 Task: Save the document as a pdf.
Action: Mouse moved to (45, 116)
Screenshot: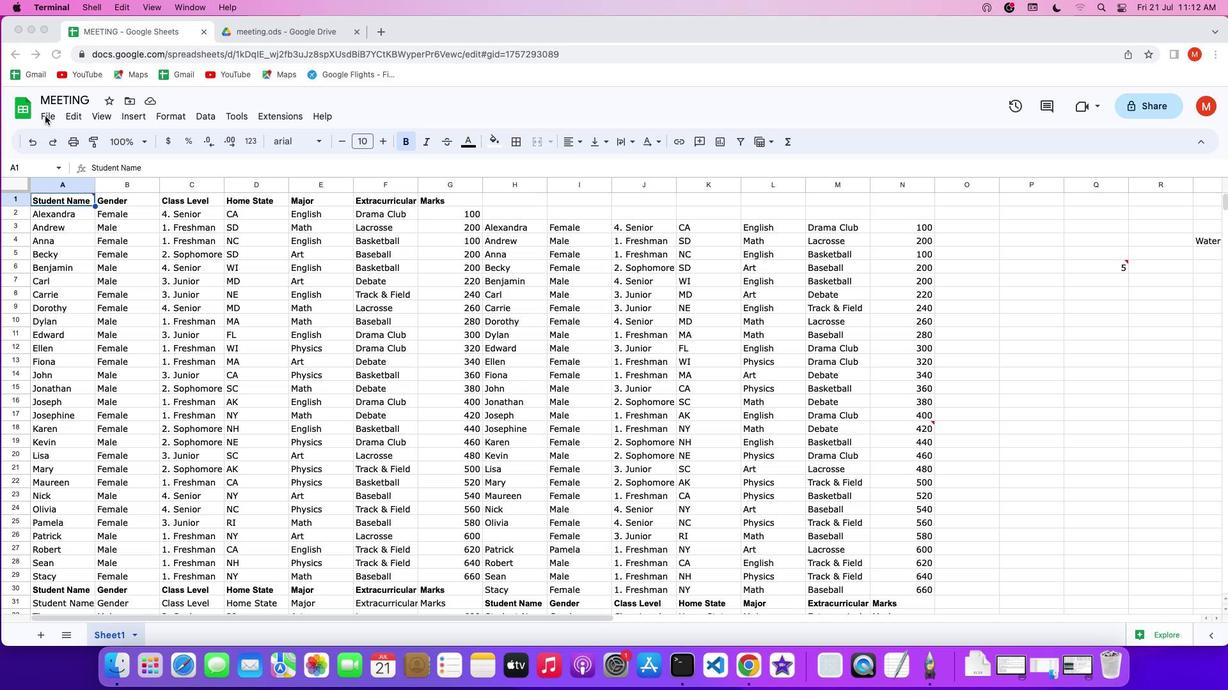 
Action: Mouse pressed left at (45, 116)
Screenshot: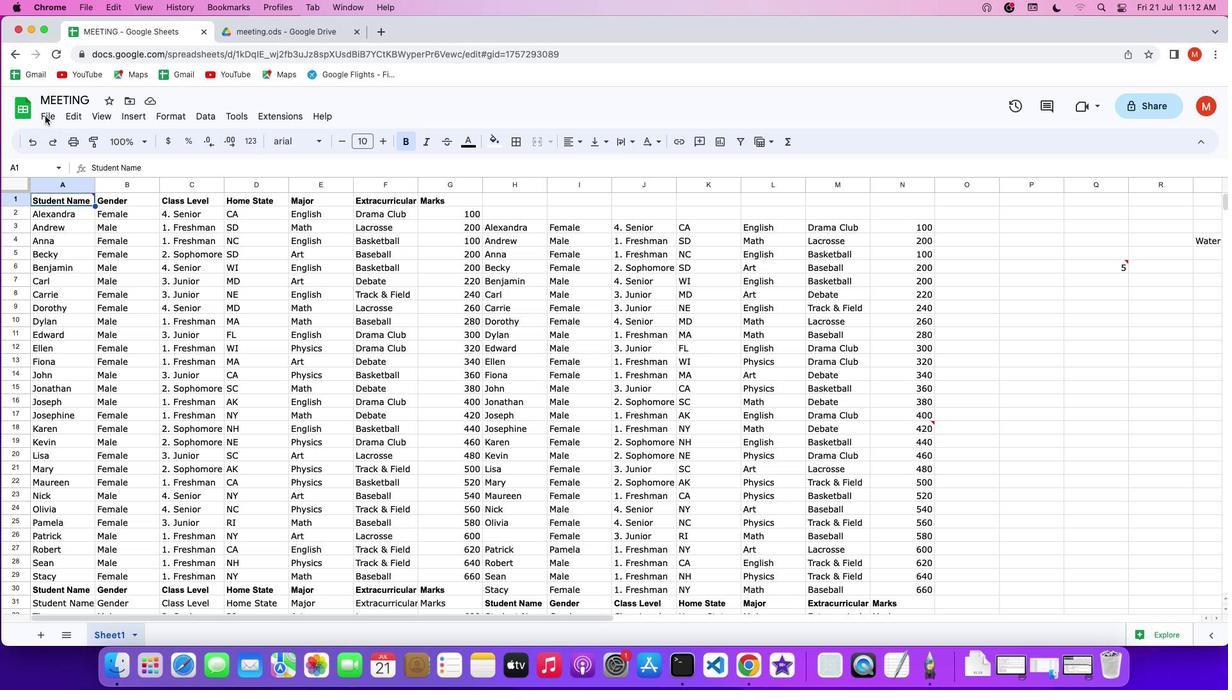 
Action: Mouse moved to (44, 115)
Screenshot: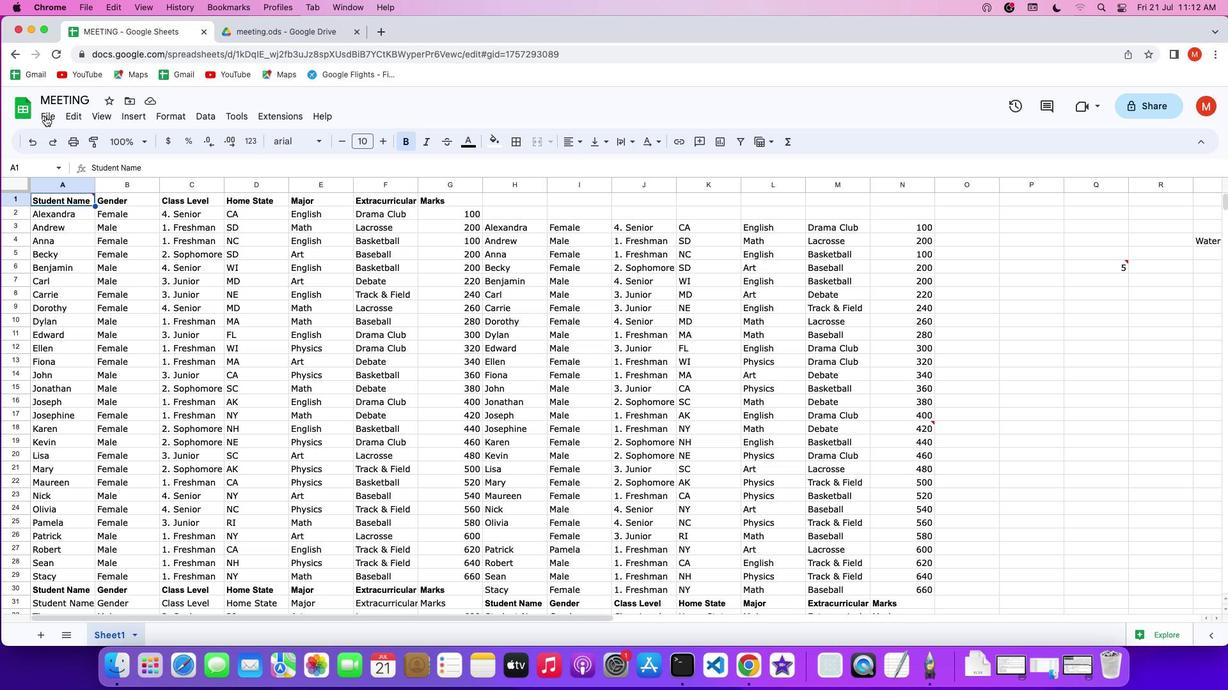 
Action: Mouse pressed left at (44, 115)
Screenshot: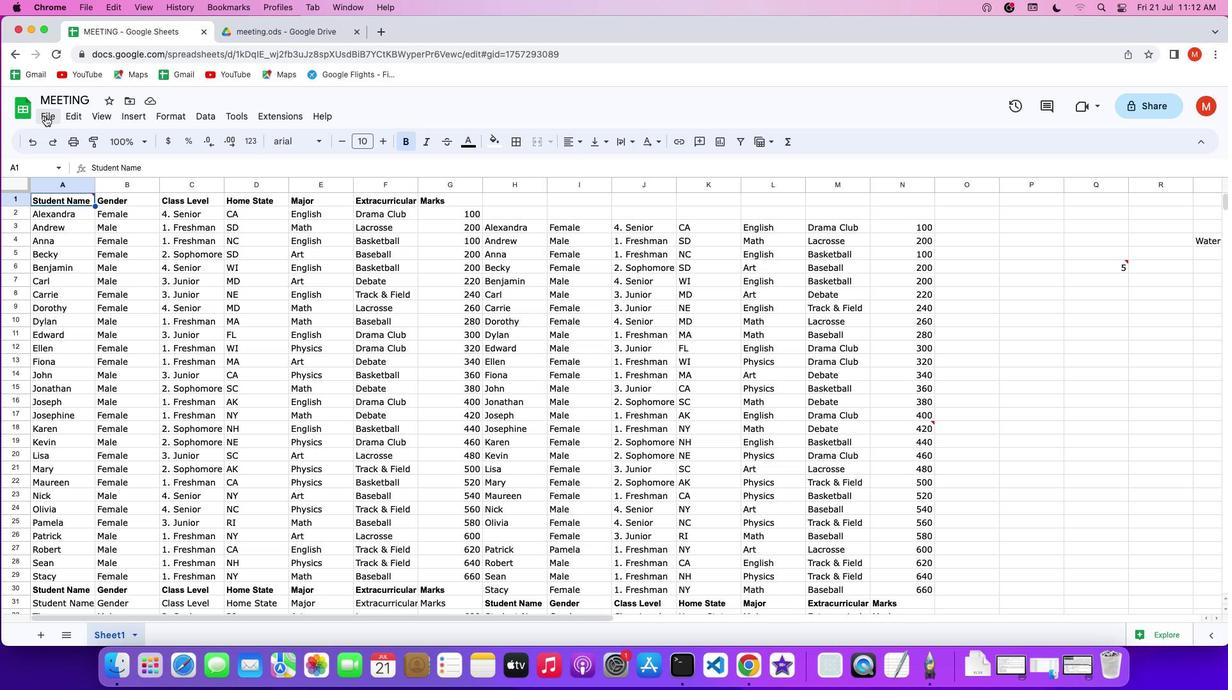 
Action: Mouse pressed left at (44, 115)
Screenshot: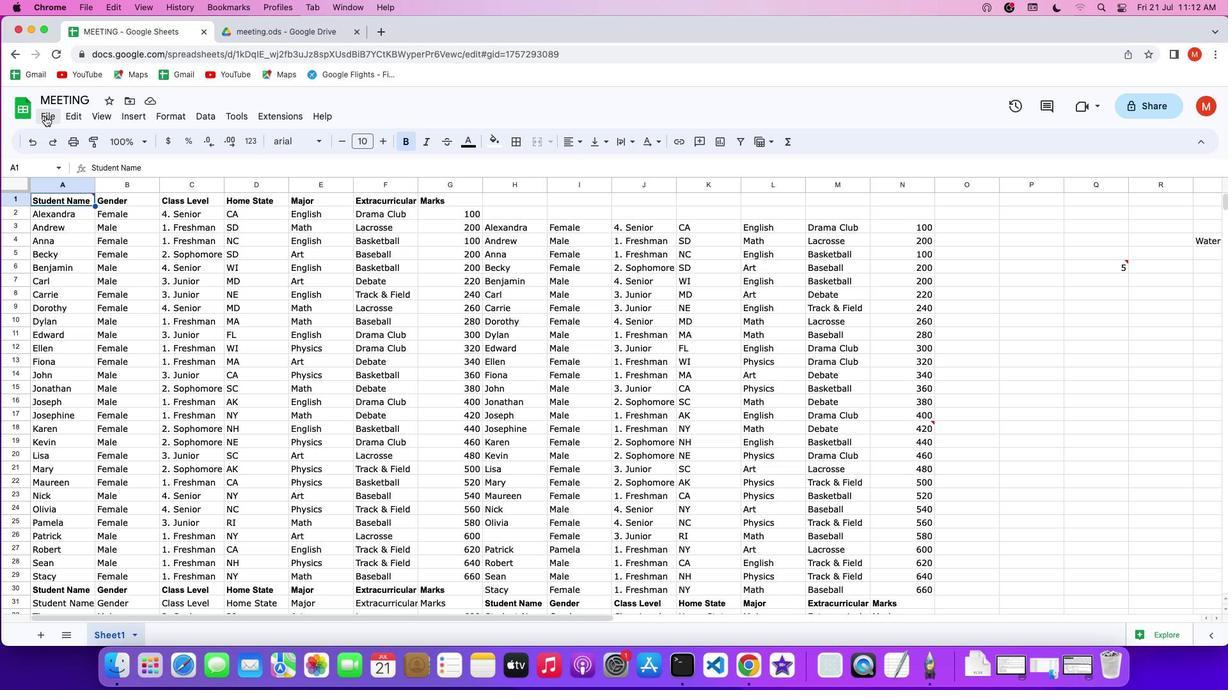 
Action: Mouse moved to (63, 490)
Screenshot: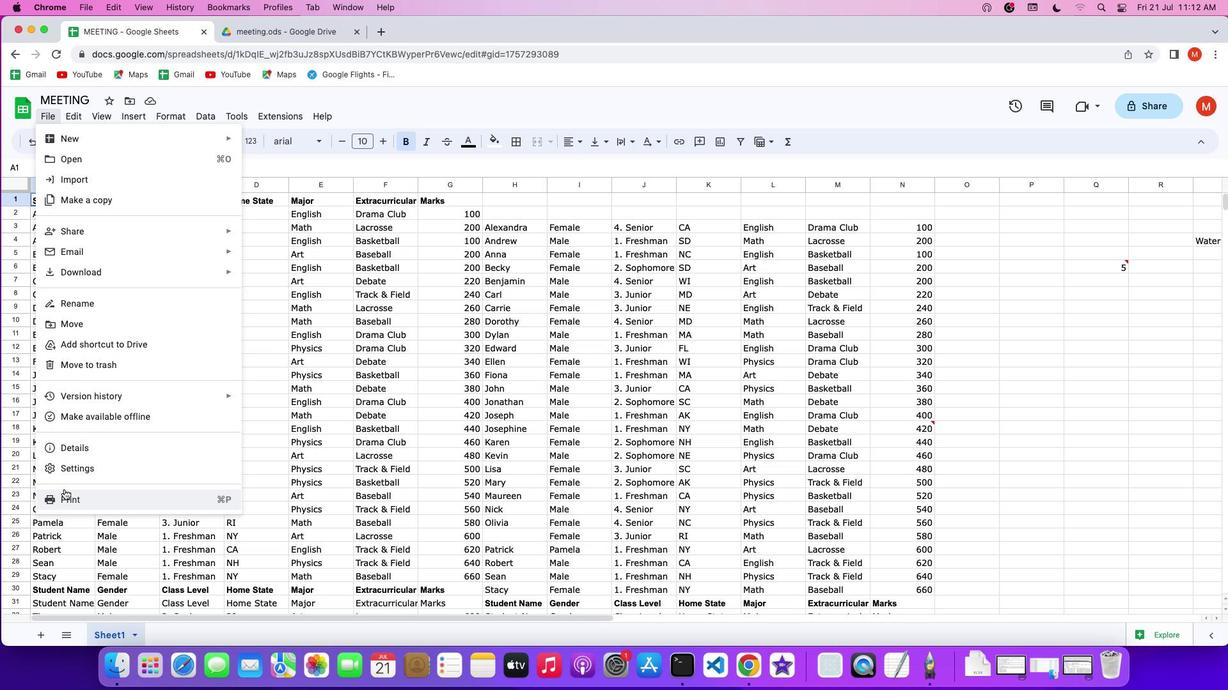 
Action: Mouse pressed left at (63, 490)
Screenshot: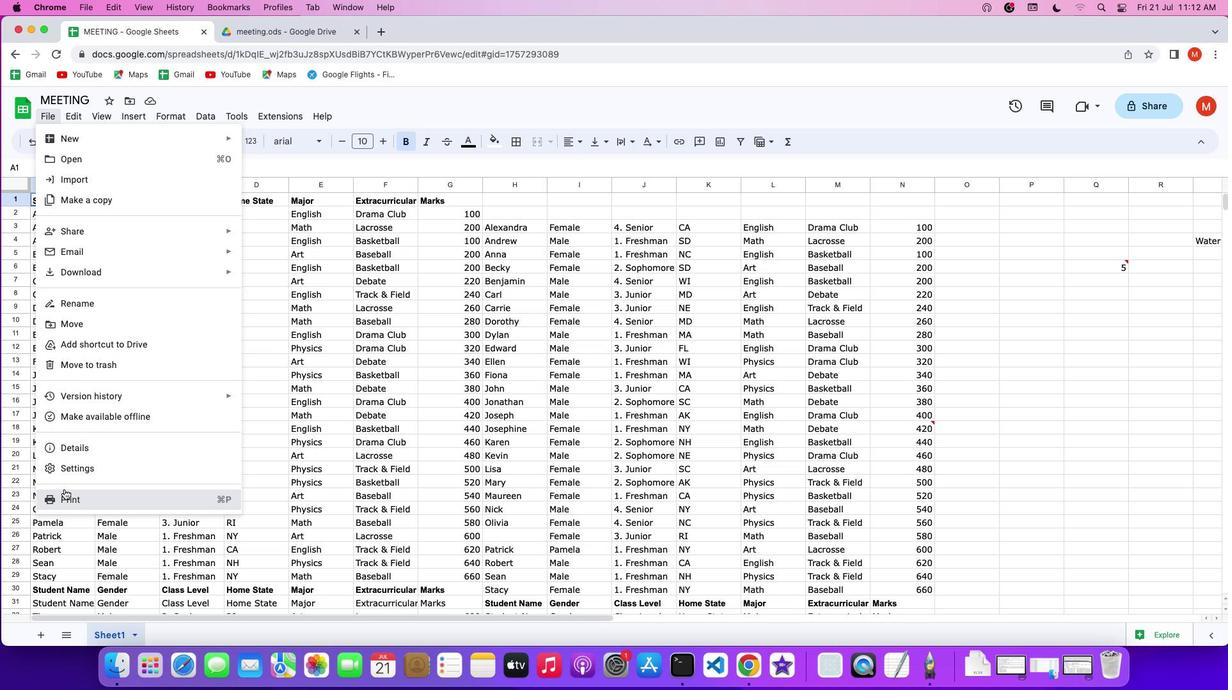 
Action: Mouse moved to (1201, 113)
Screenshot: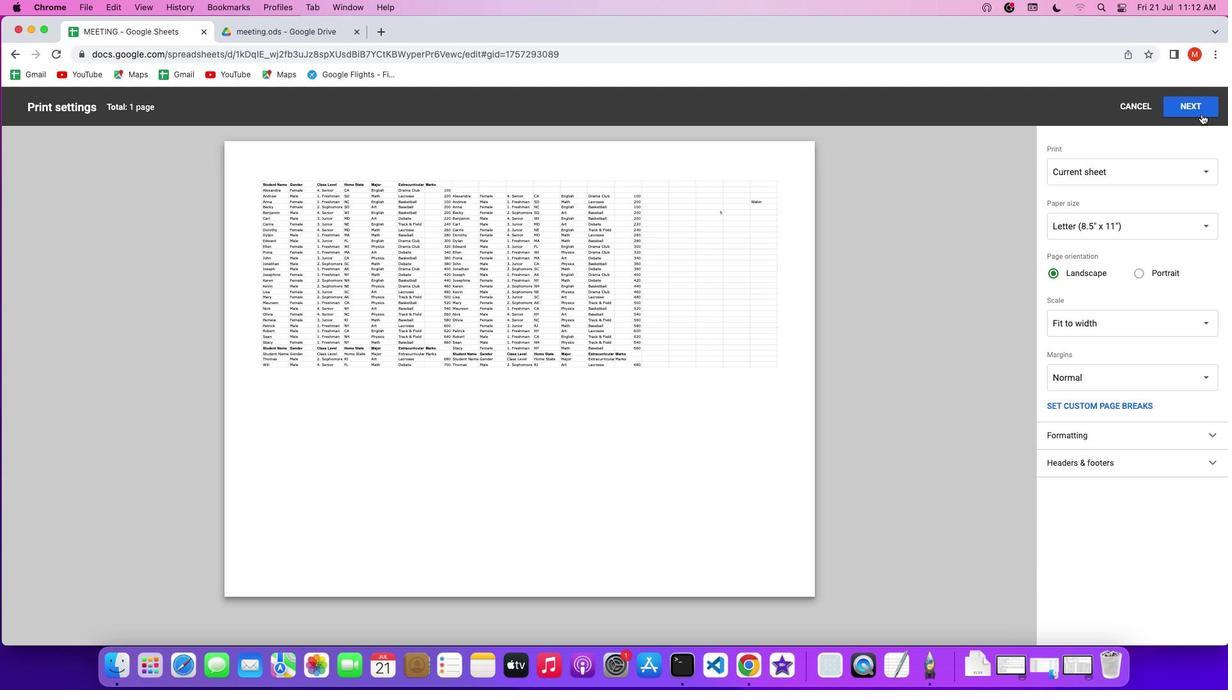 
Action: Mouse pressed left at (1201, 113)
Screenshot: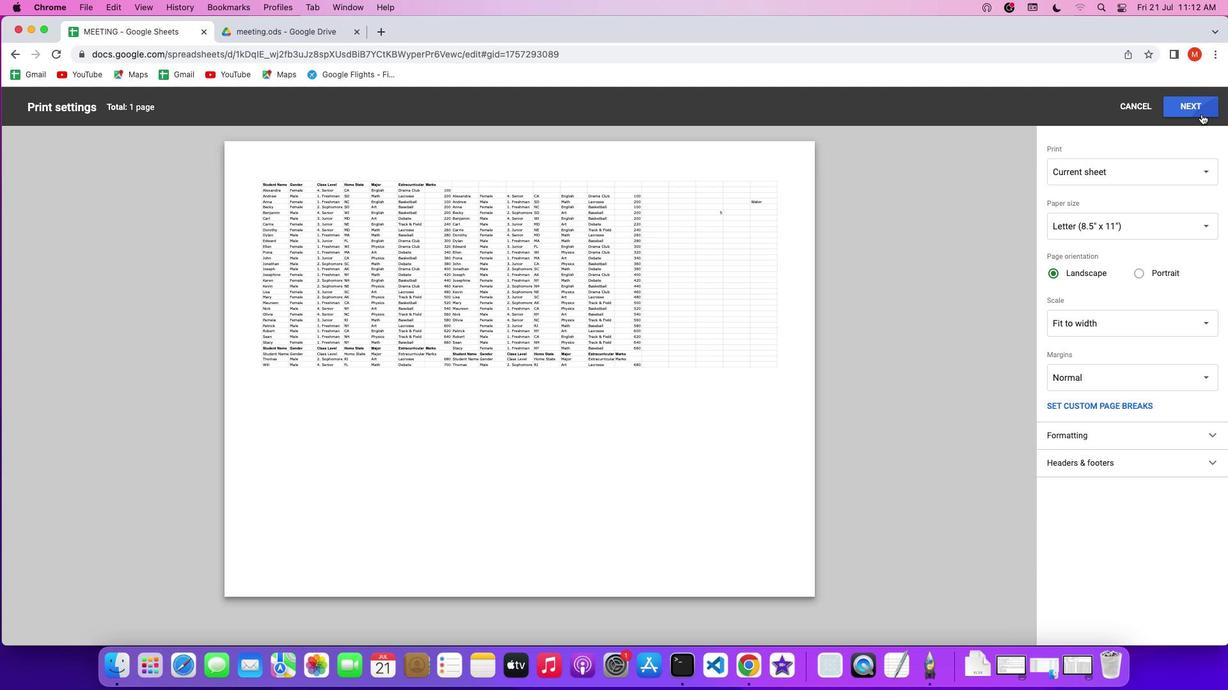 
Action: Mouse moved to (1008, 120)
Screenshot: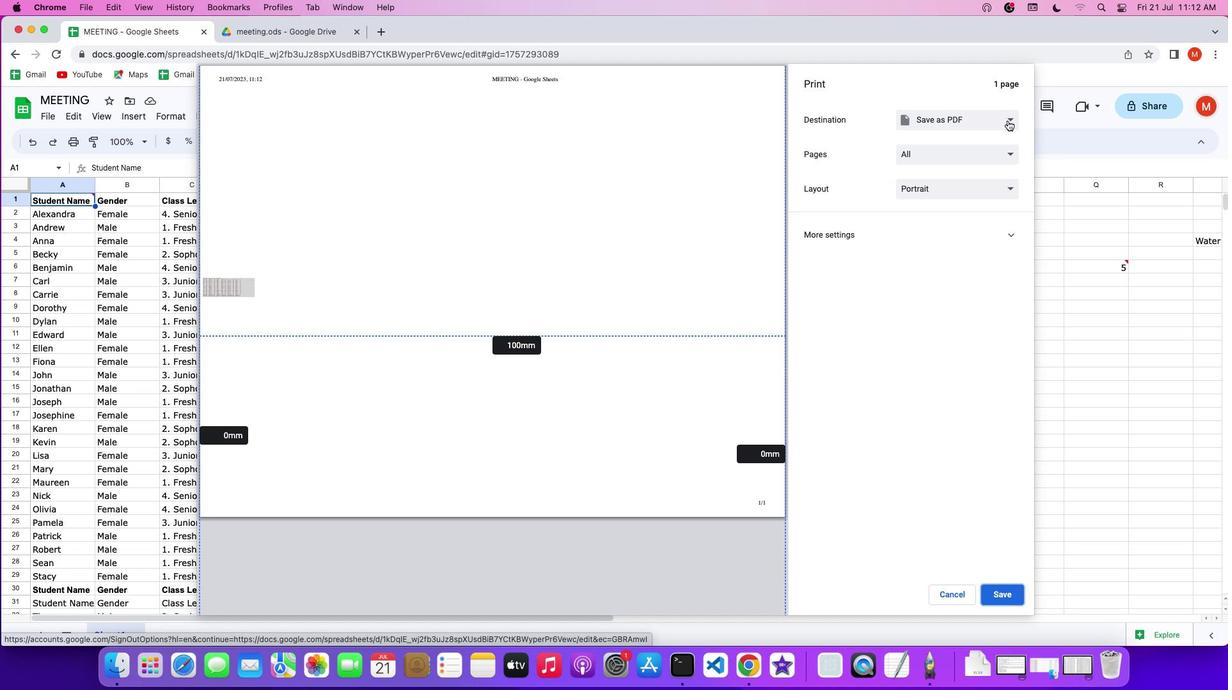 
Action: Mouse pressed left at (1008, 120)
Screenshot: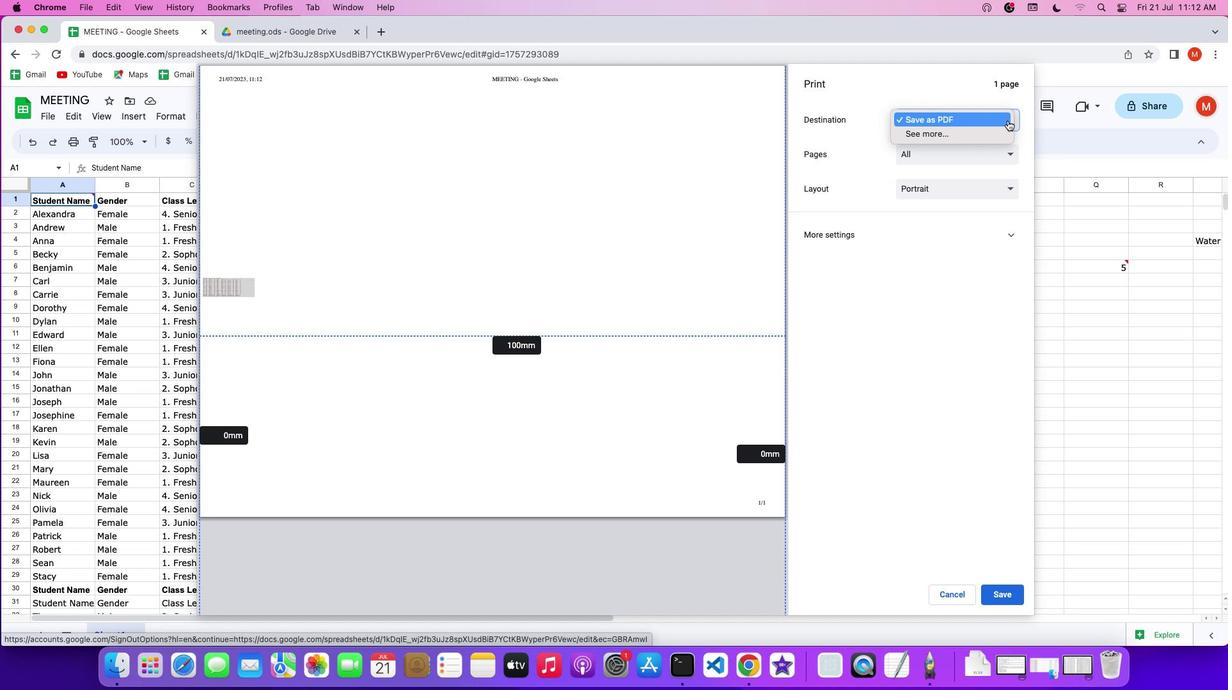 
Action: Mouse moved to (975, 120)
Screenshot: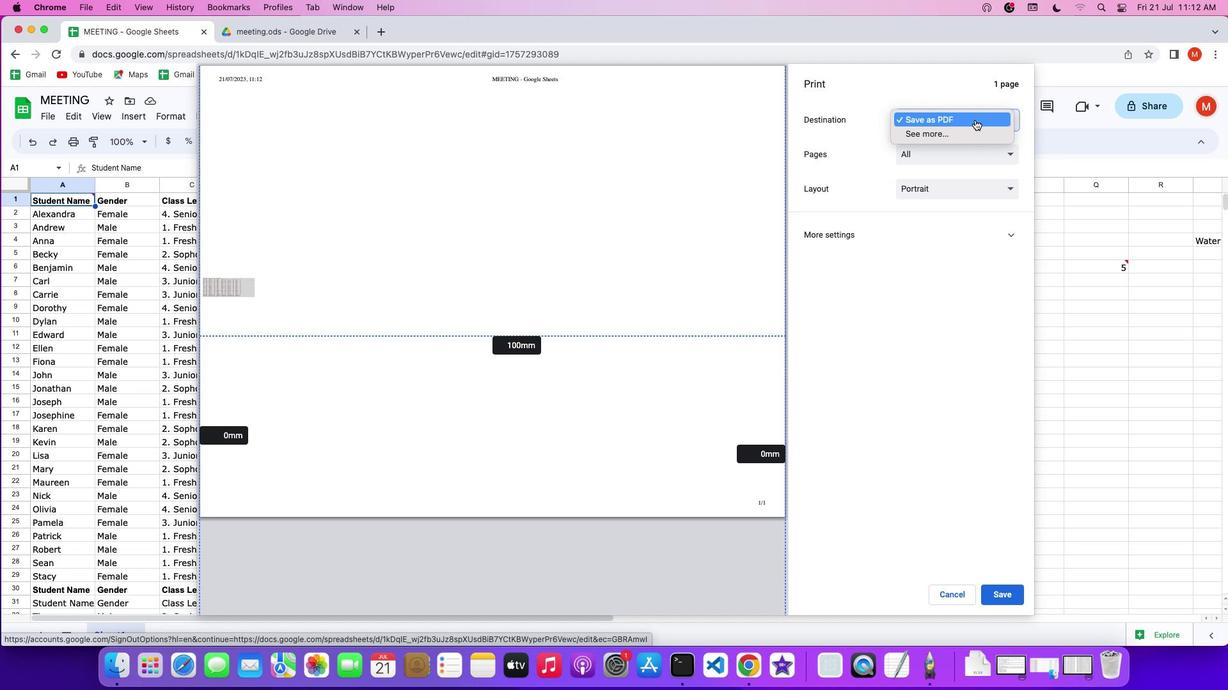 
Action: Mouse pressed left at (975, 120)
Screenshot: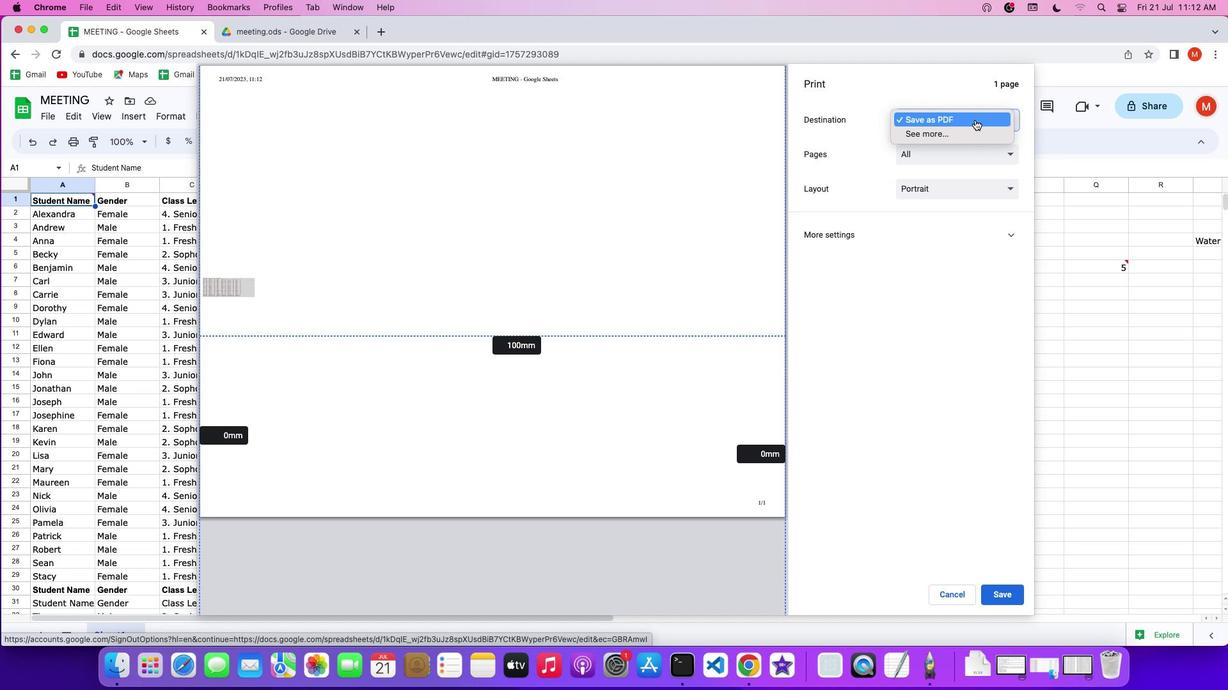 
Action: Mouse moved to (972, 120)
Screenshot: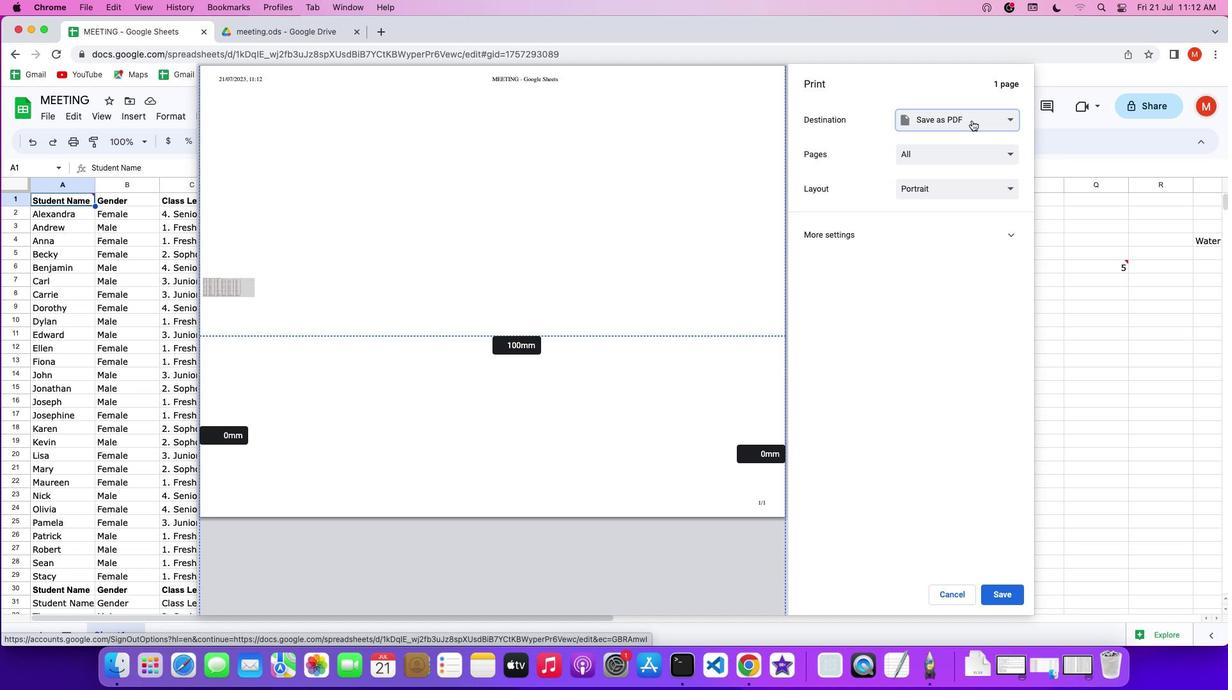 
